 Task: Sort the products in the category "More Buns & Rolls" by price (lowest first).
Action: Mouse moved to (916, 337)
Screenshot: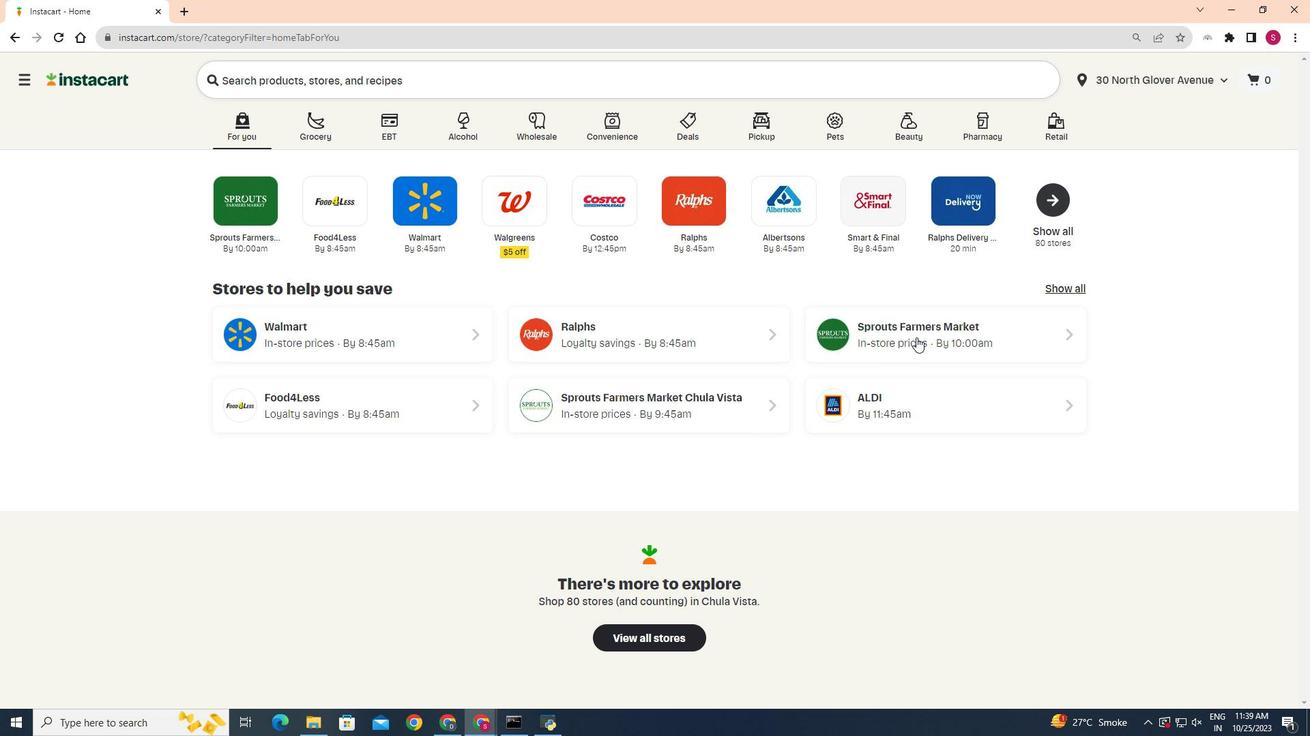 
Action: Mouse pressed left at (916, 337)
Screenshot: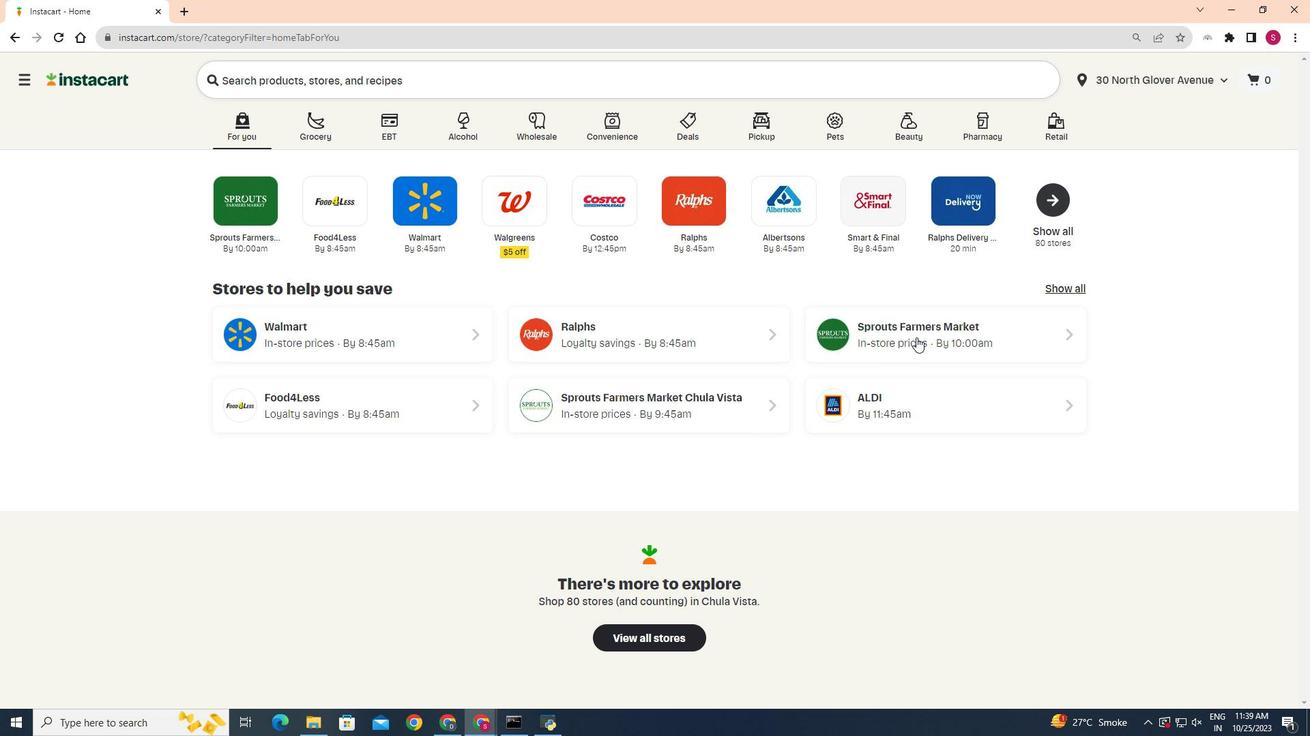 
Action: Mouse moved to (62, 595)
Screenshot: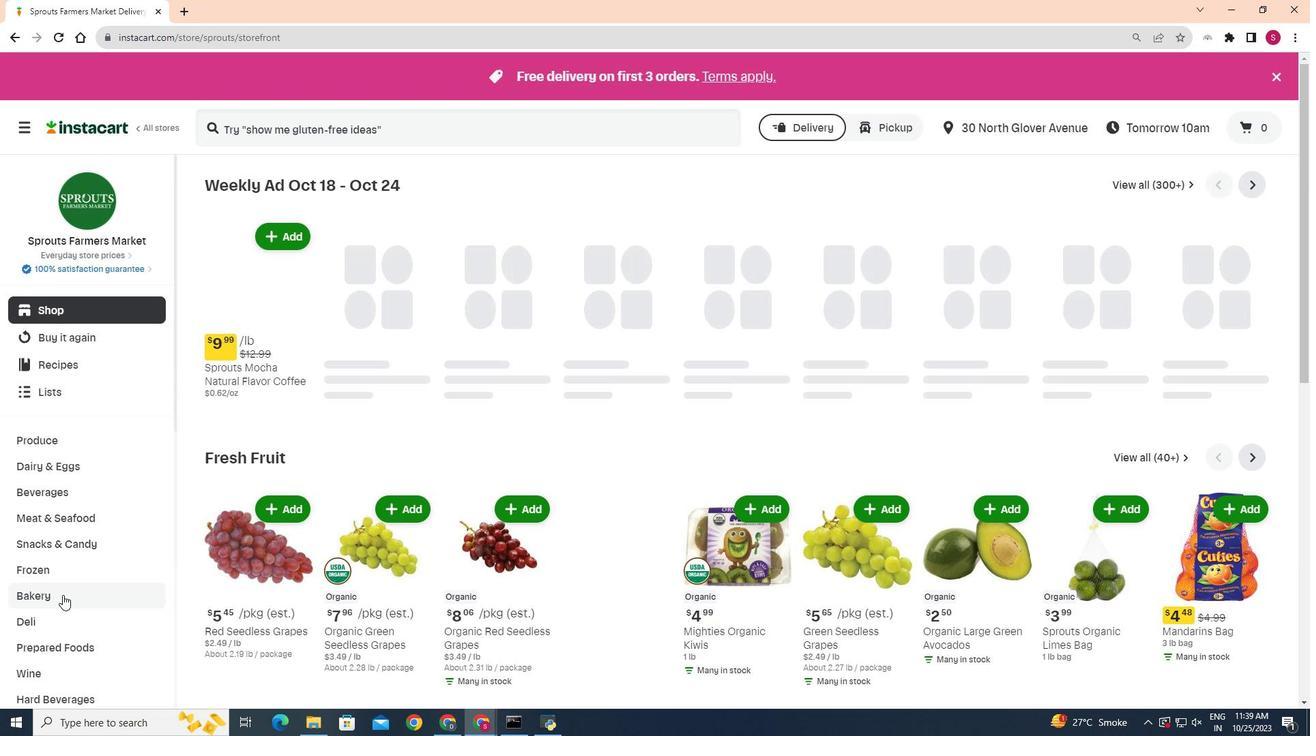 
Action: Mouse pressed left at (62, 595)
Screenshot: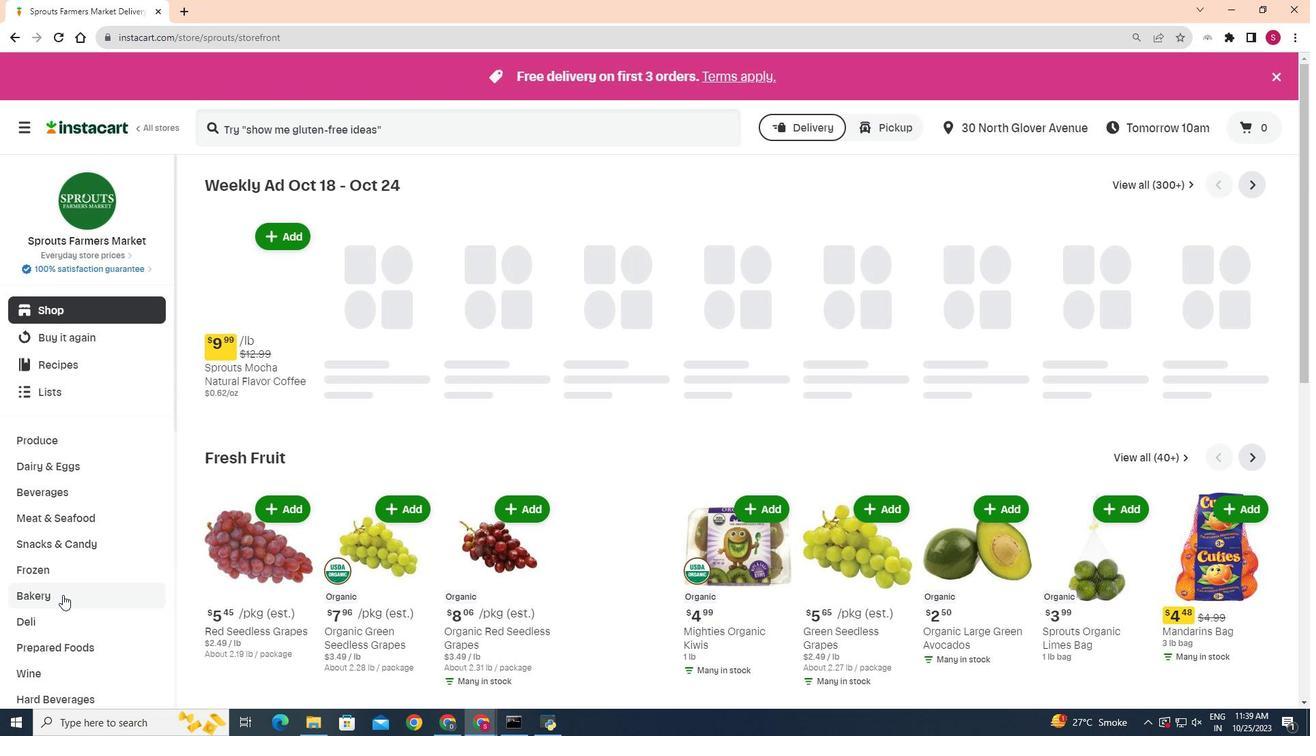 
Action: Mouse moved to (358, 213)
Screenshot: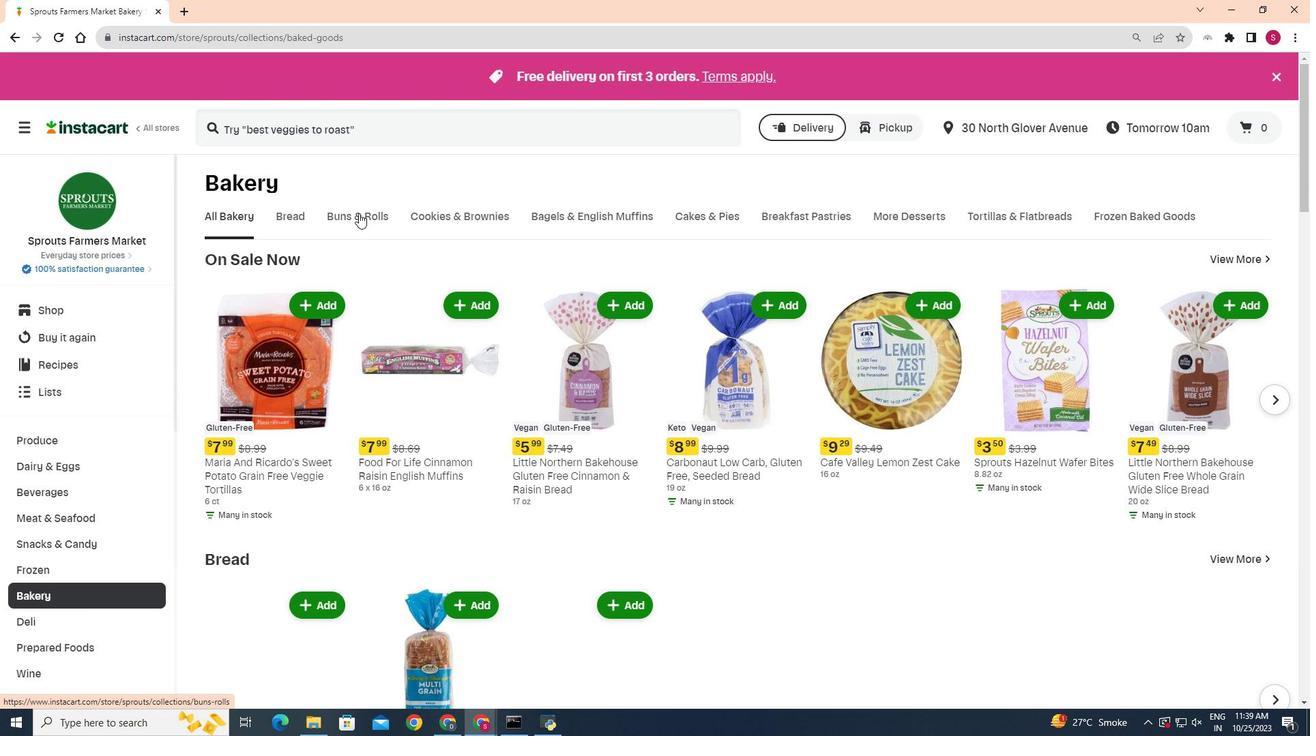 
Action: Mouse pressed left at (358, 213)
Screenshot: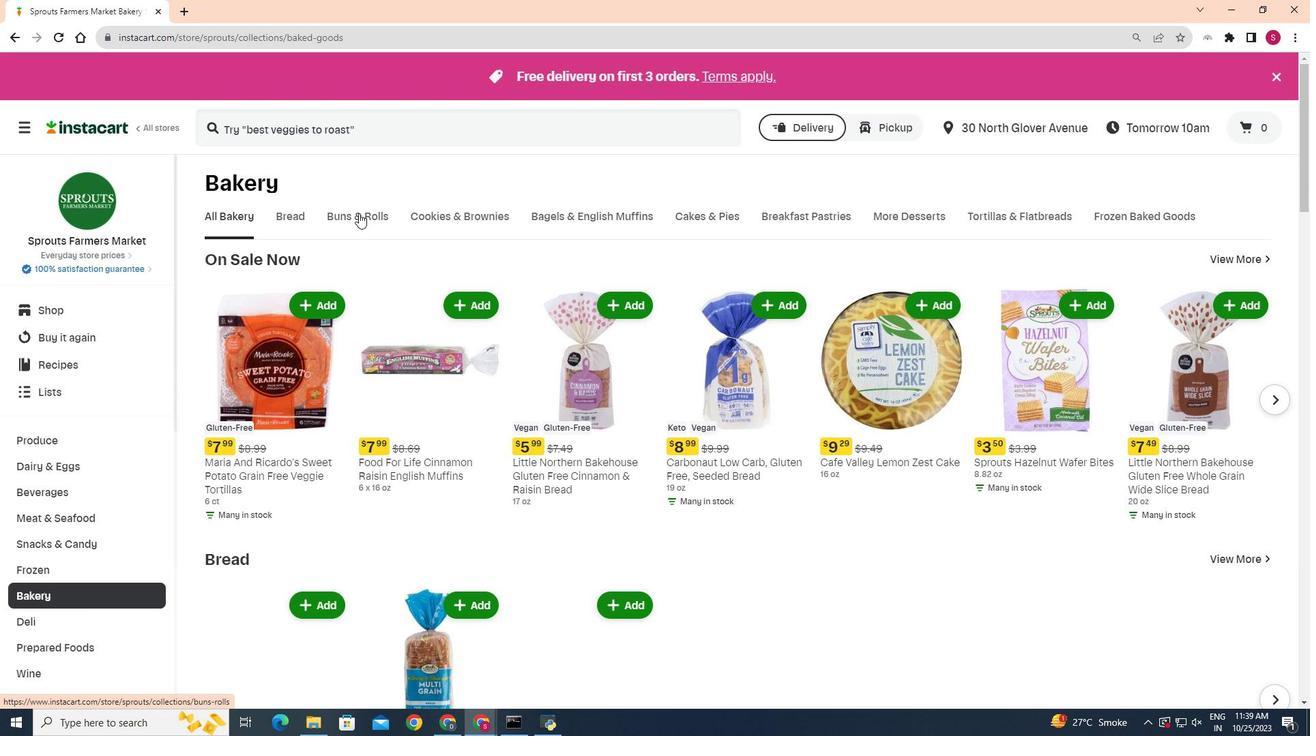 
Action: Mouse moved to (554, 271)
Screenshot: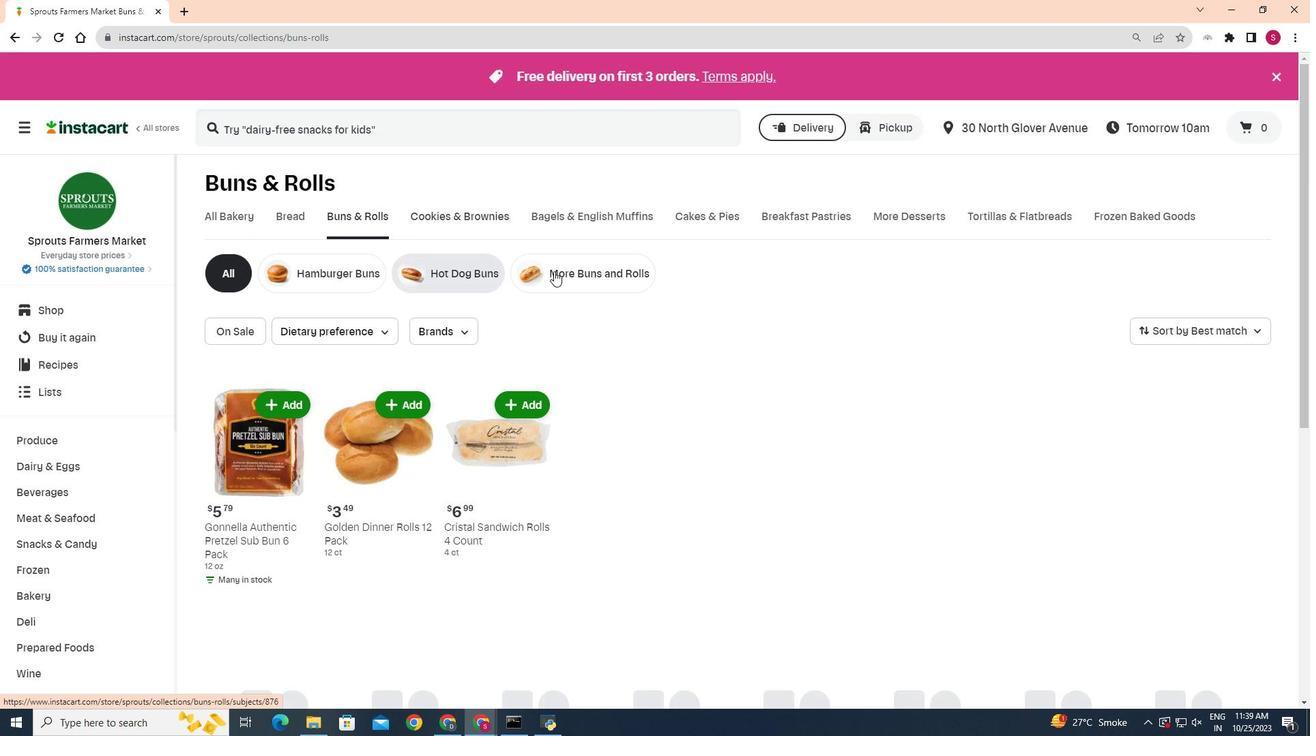 
Action: Mouse pressed left at (554, 271)
Screenshot: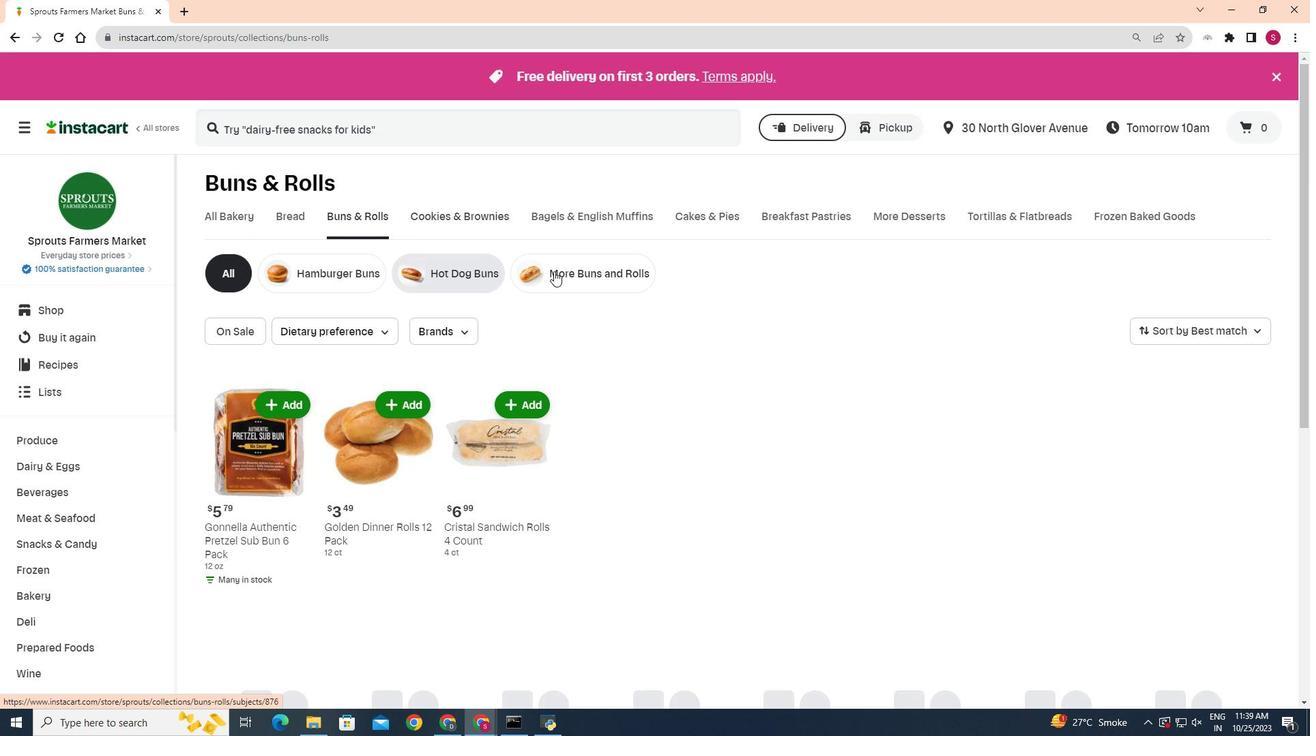 
Action: Mouse moved to (1262, 324)
Screenshot: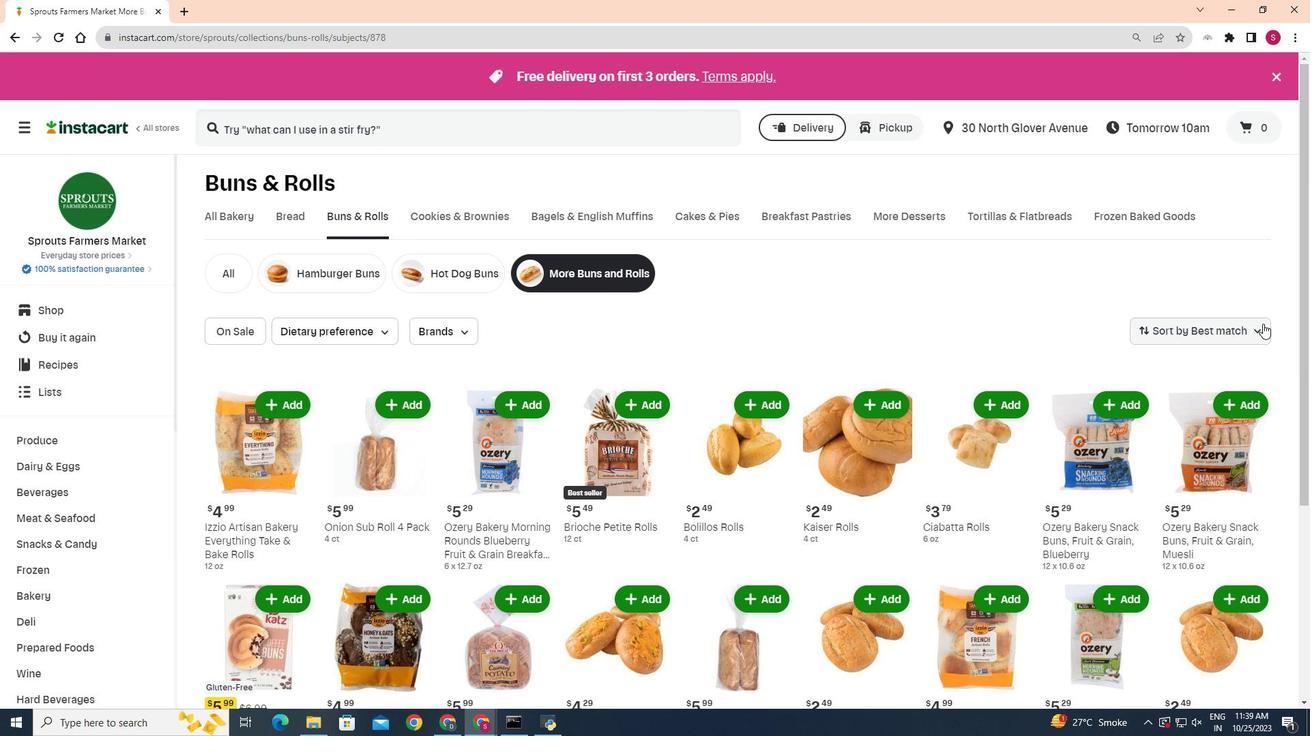 
Action: Mouse pressed left at (1262, 324)
Screenshot: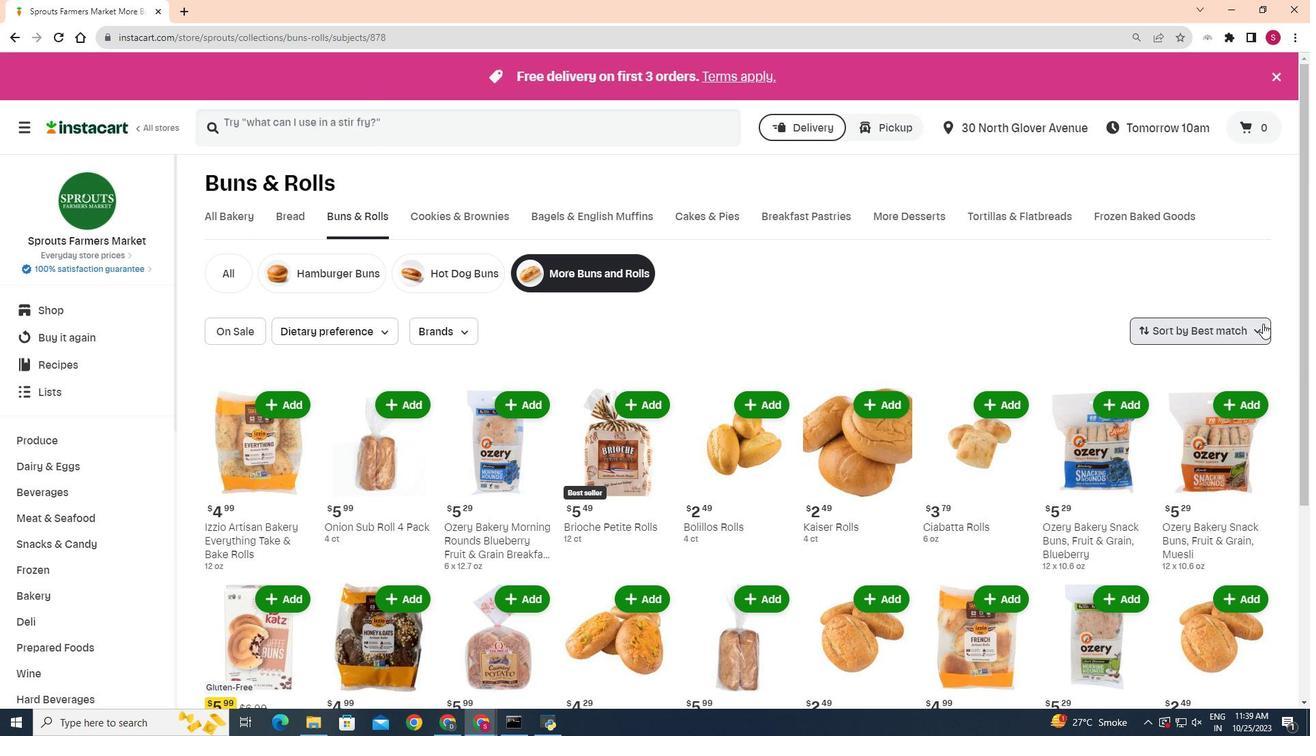 
Action: Mouse moved to (1240, 393)
Screenshot: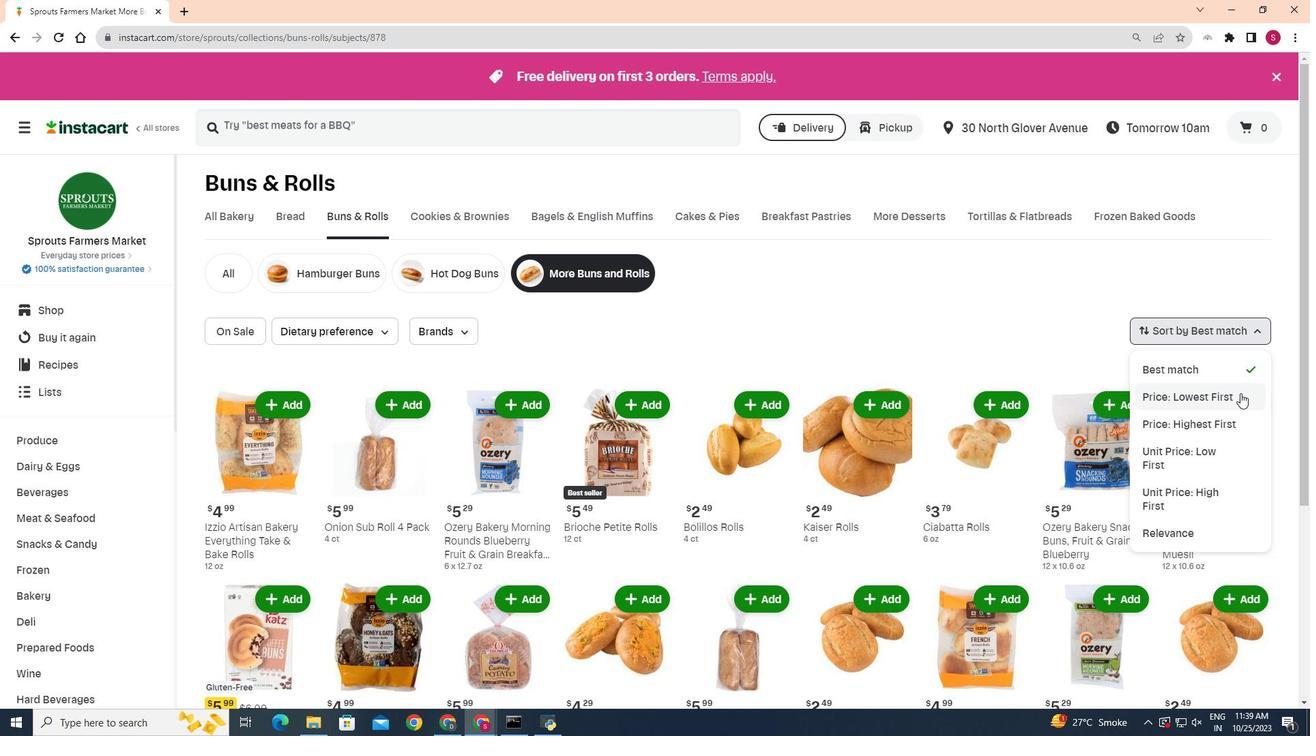 
Action: Mouse pressed left at (1240, 393)
Screenshot: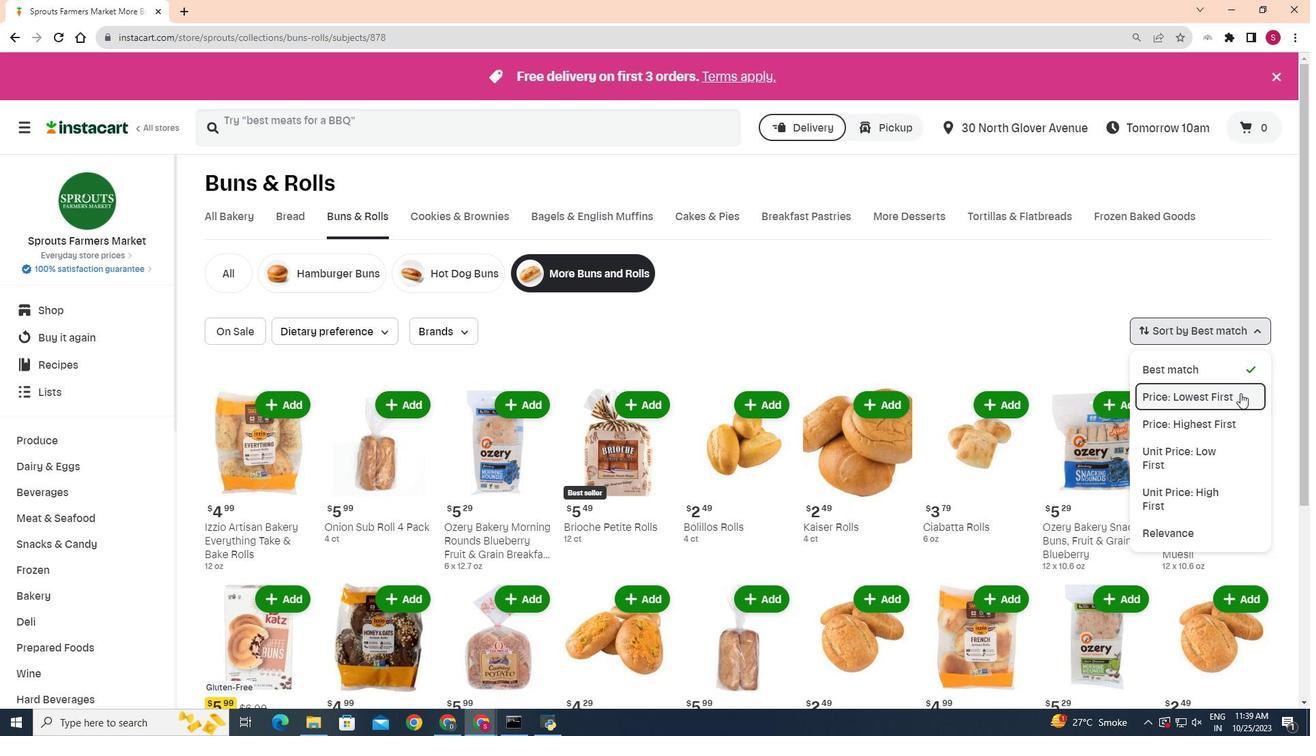 
Action: Mouse moved to (908, 383)
Screenshot: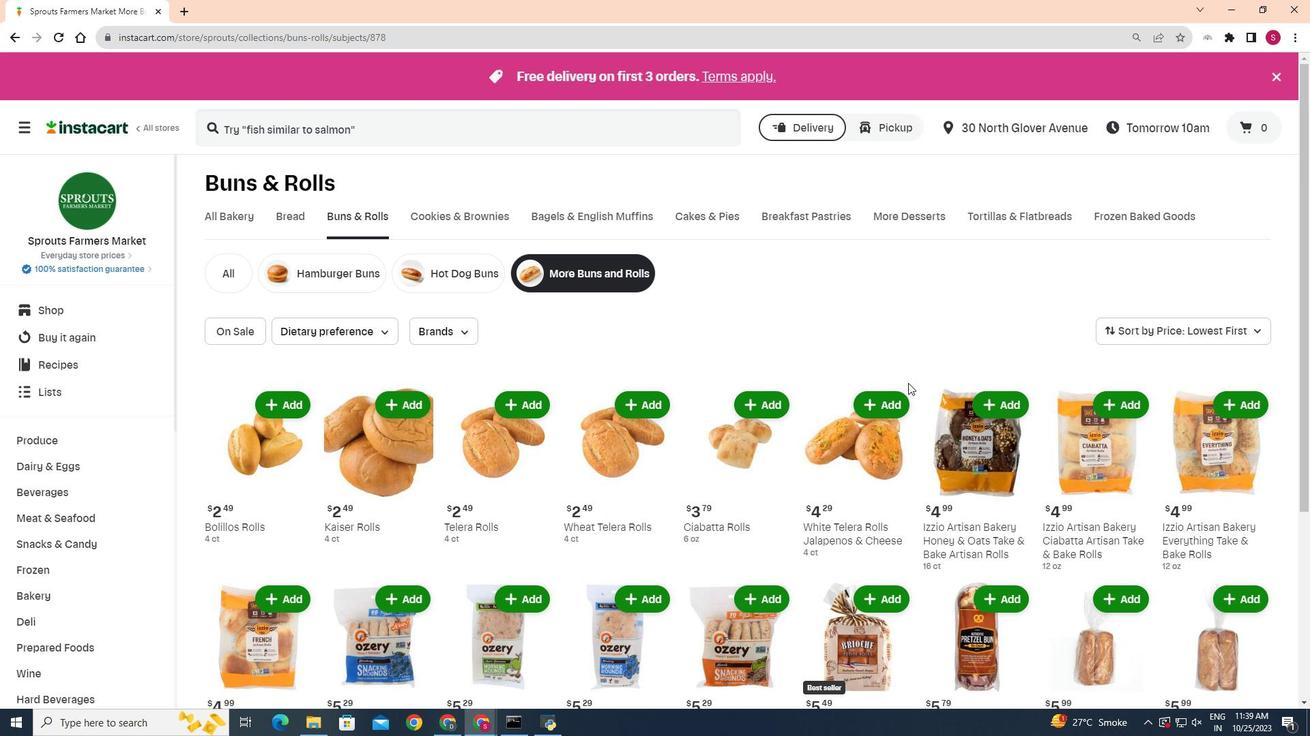 
Action: Mouse scrolled (908, 382) with delta (0, 0)
Screenshot: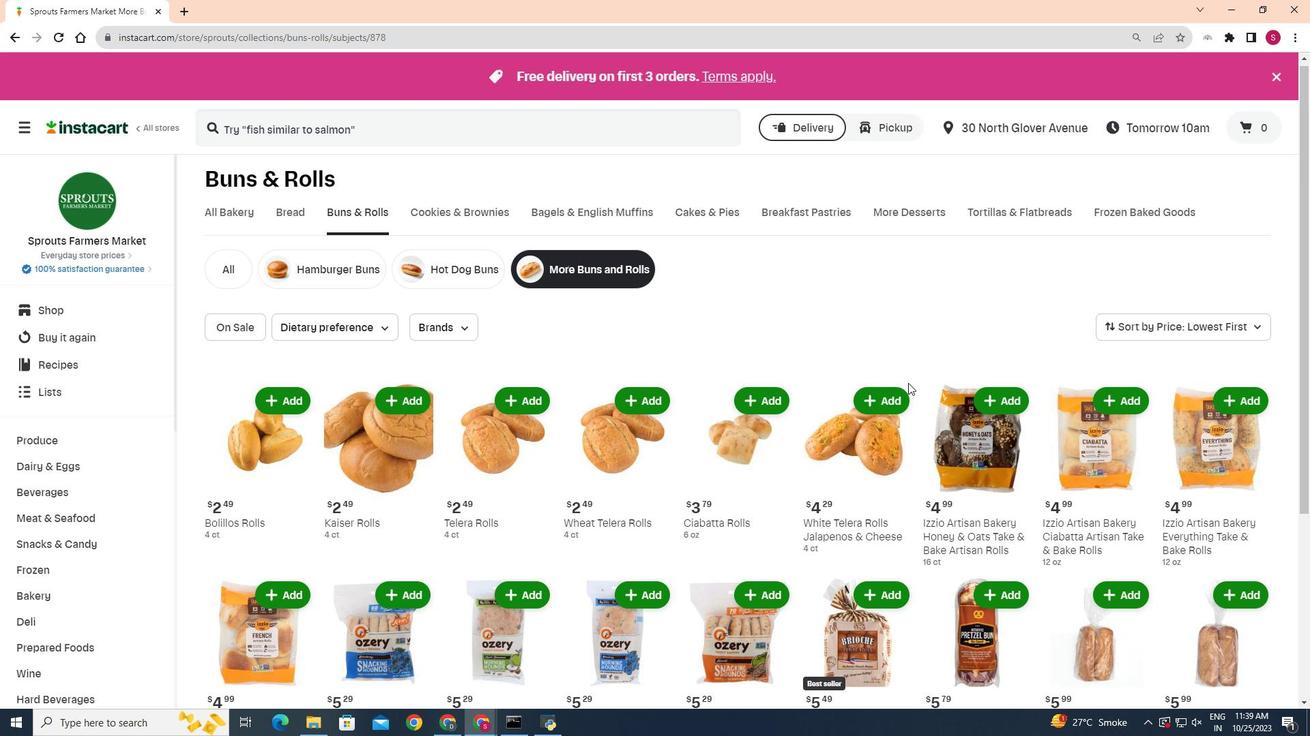 
Action: Mouse scrolled (908, 382) with delta (0, 0)
Screenshot: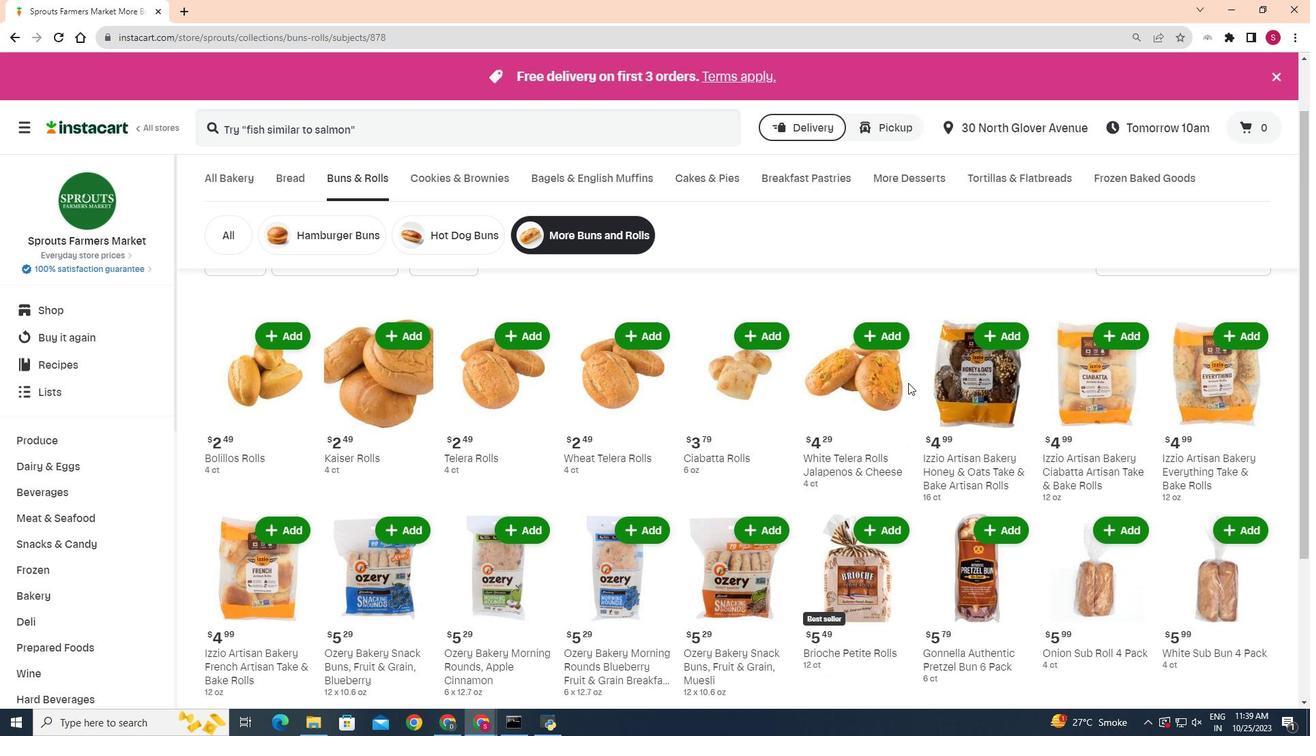 
Action: Mouse moved to (908, 383)
Screenshot: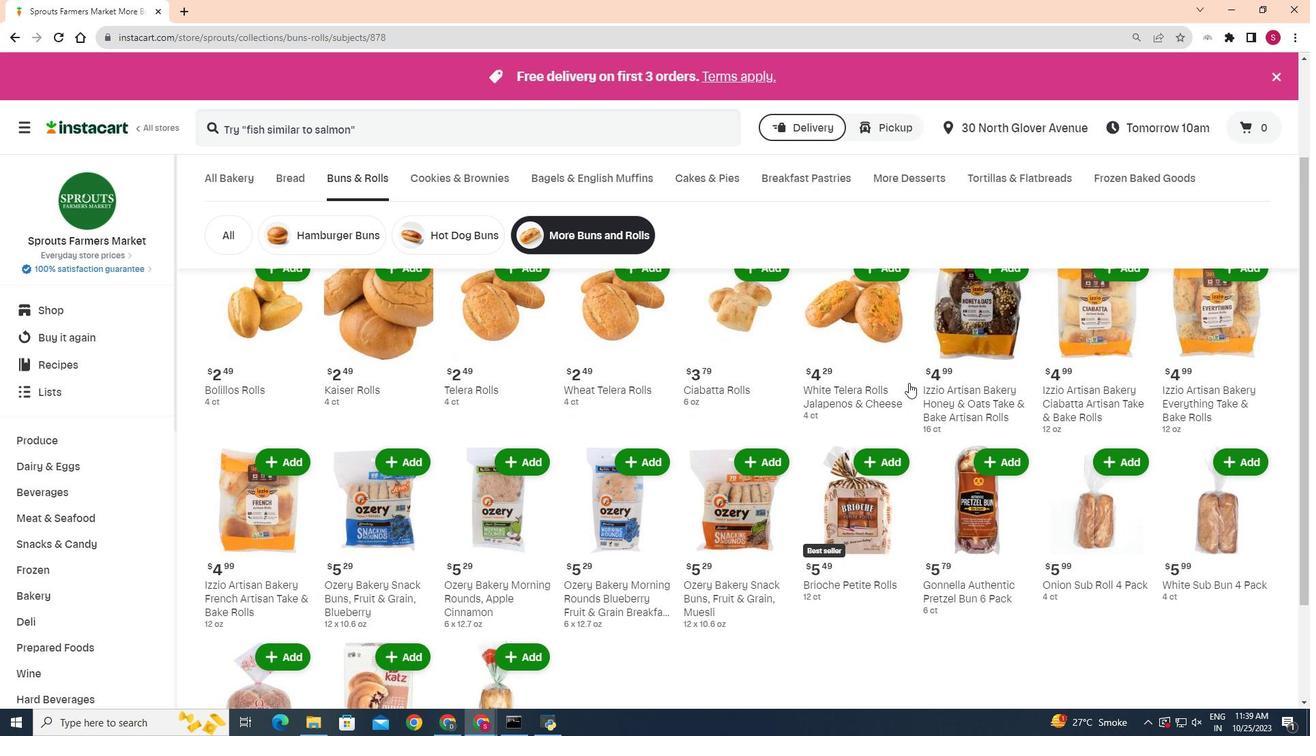 
Action: Mouse scrolled (908, 382) with delta (0, 0)
Screenshot: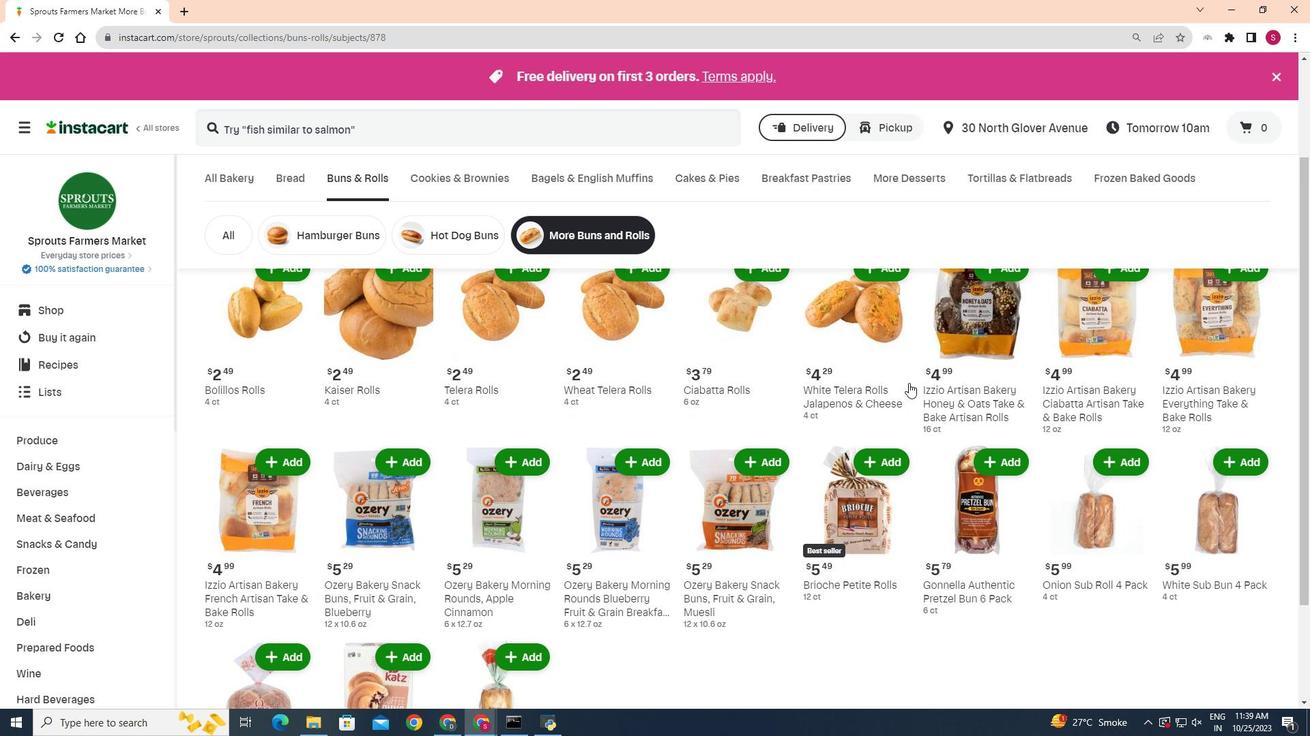 
Action: Mouse moved to (909, 383)
Screenshot: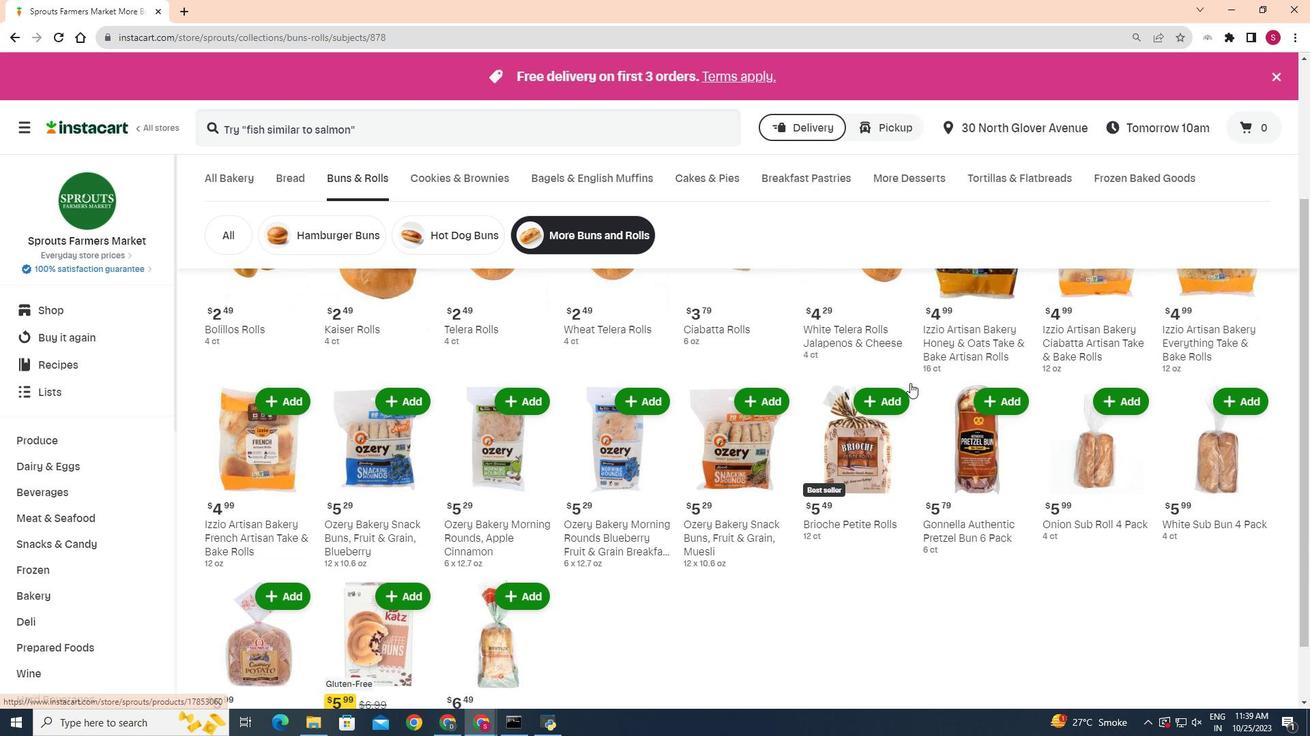 
Action: Mouse scrolled (909, 382) with delta (0, 0)
Screenshot: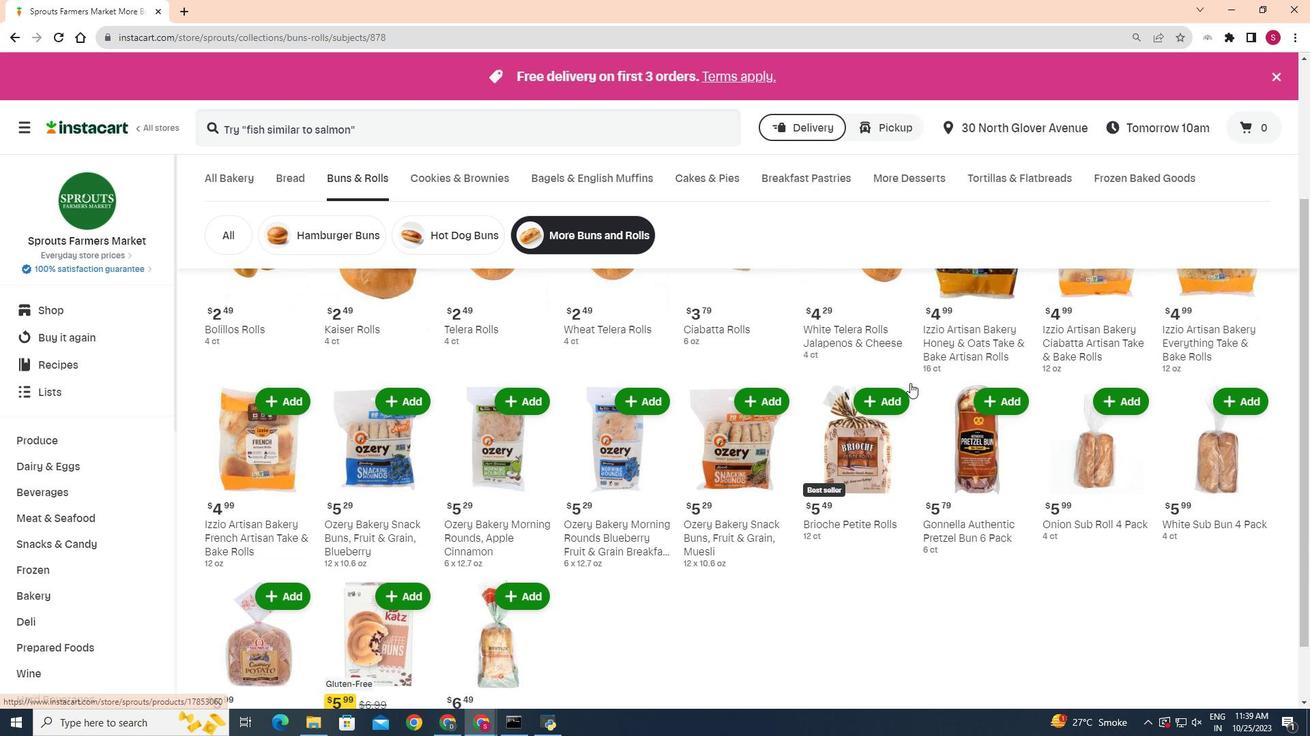 
Action: Mouse moved to (910, 383)
Screenshot: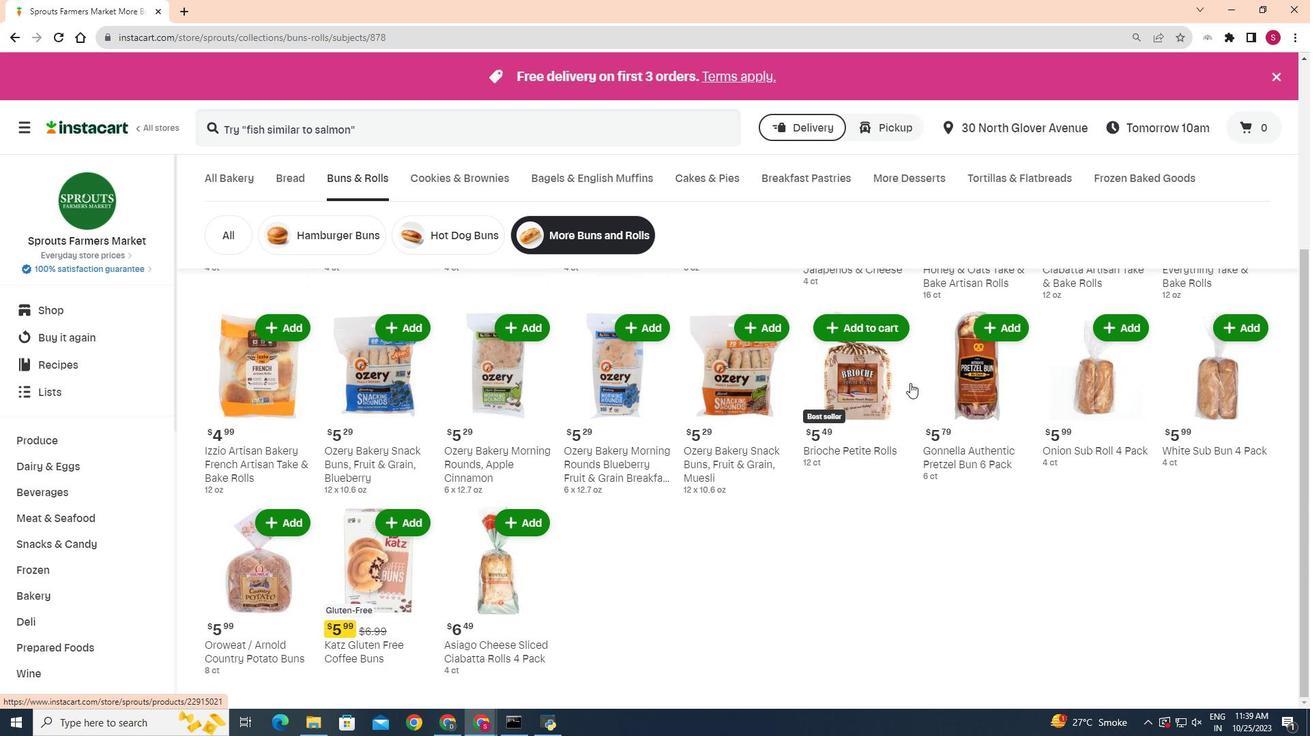 
